 Task: Create Workspace Application Development Workspace description Handle public relations and media outreach. Workspace type Marketing 
Action: Mouse moved to (323, 66)
Screenshot: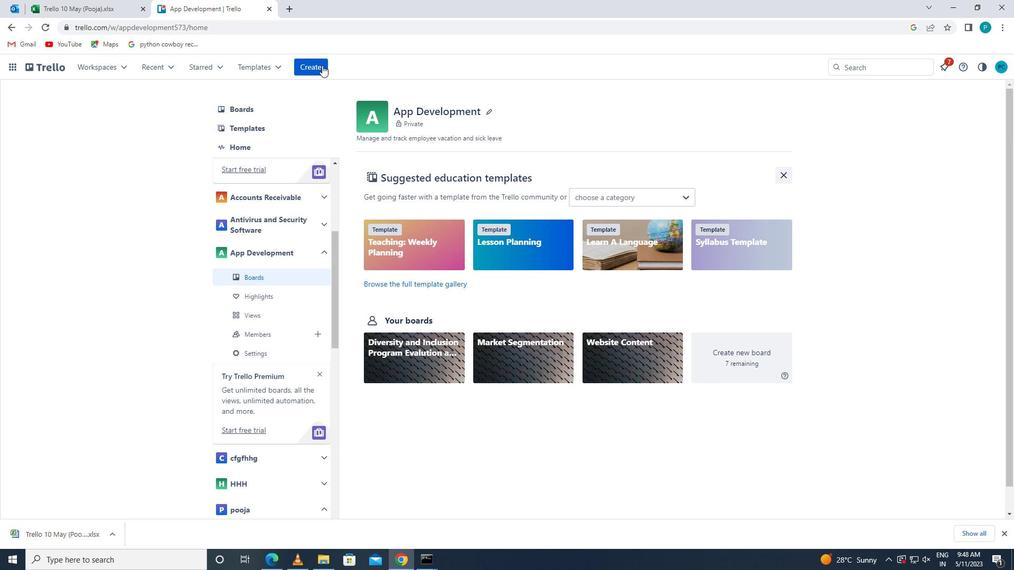 
Action: Mouse pressed left at (323, 66)
Screenshot: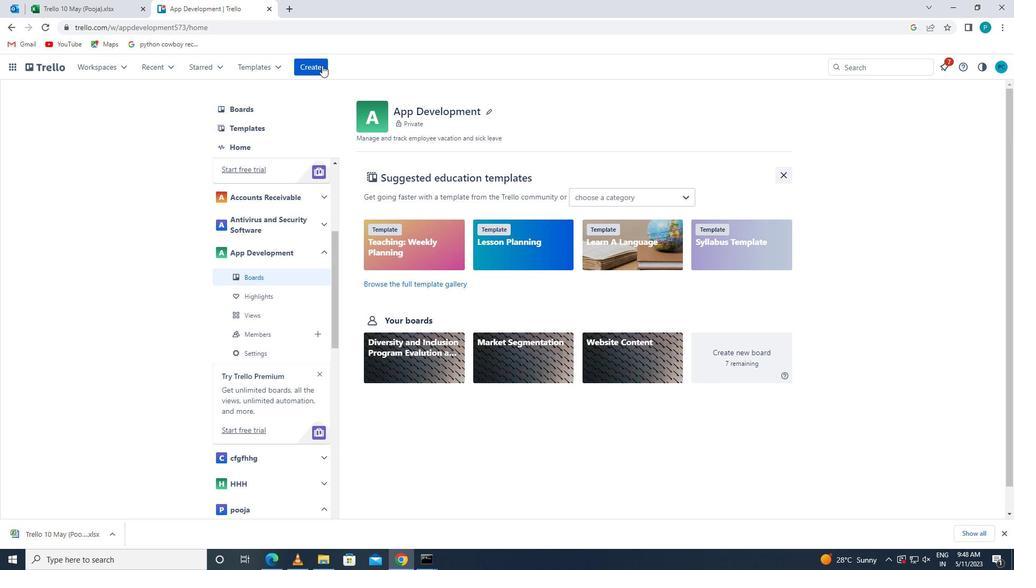 
Action: Mouse moved to (340, 167)
Screenshot: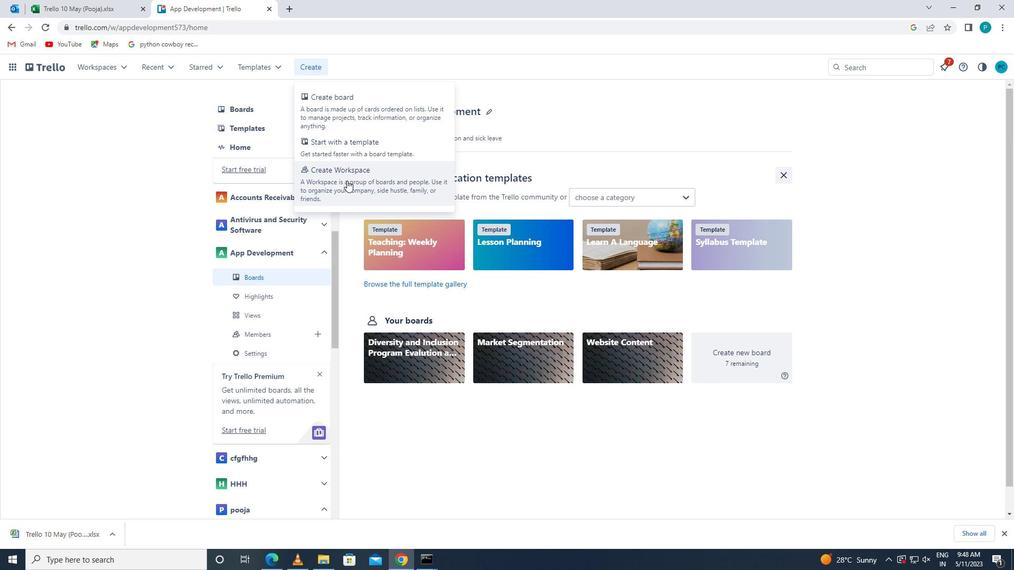 
Action: Mouse pressed left at (340, 167)
Screenshot: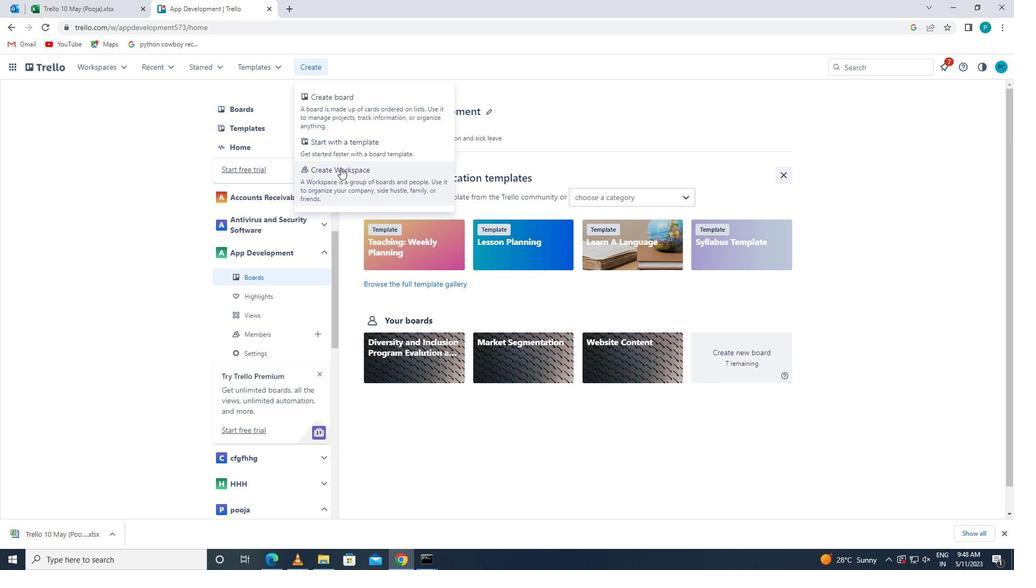 
Action: Mouse moved to (321, 200)
Screenshot: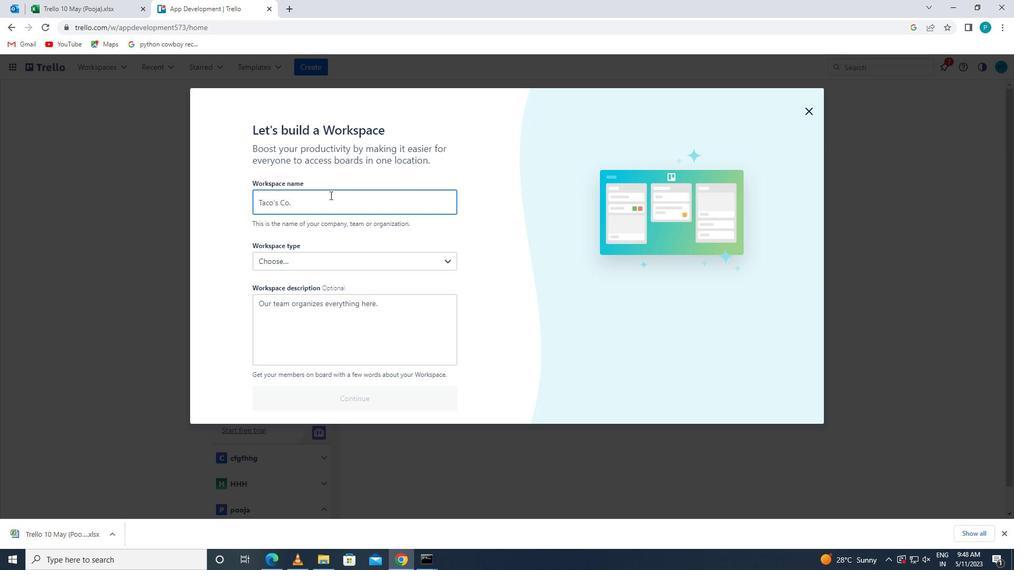 
Action: Mouse pressed left at (321, 200)
Screenshot: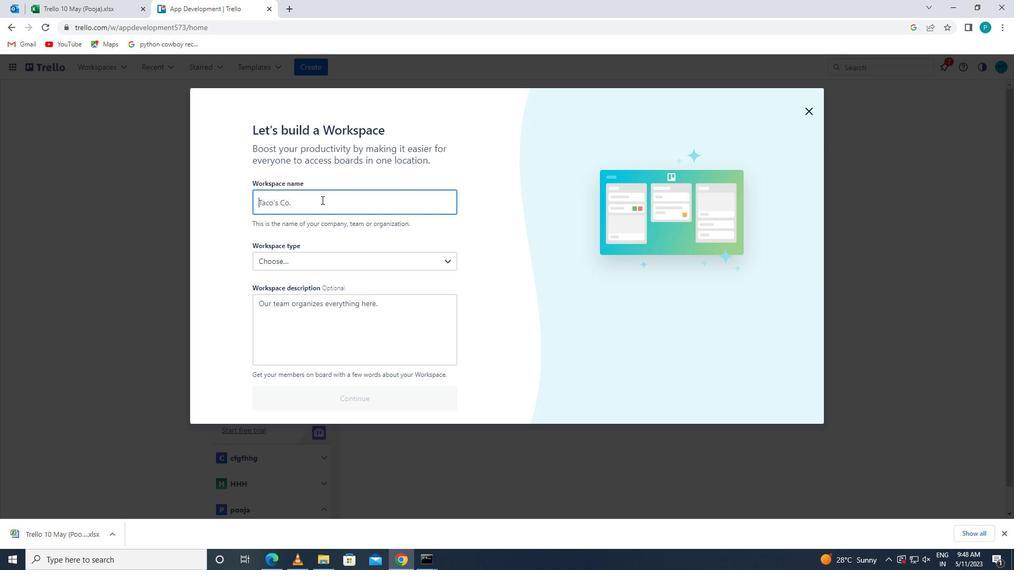 
Action: Key pressed <Key.caps_lock>a<Key.caps_lock>pplication<Key.space><Key.caps_lock>d<Key.caps_lock>evelopment
Screenshot: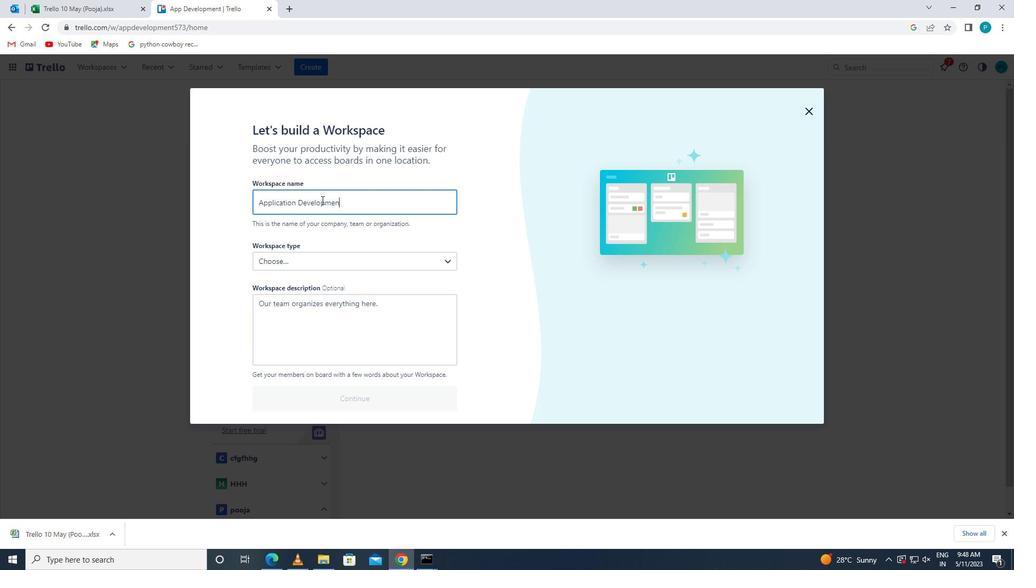 
Action: Mouse moved to (304, 316)
Screenshot: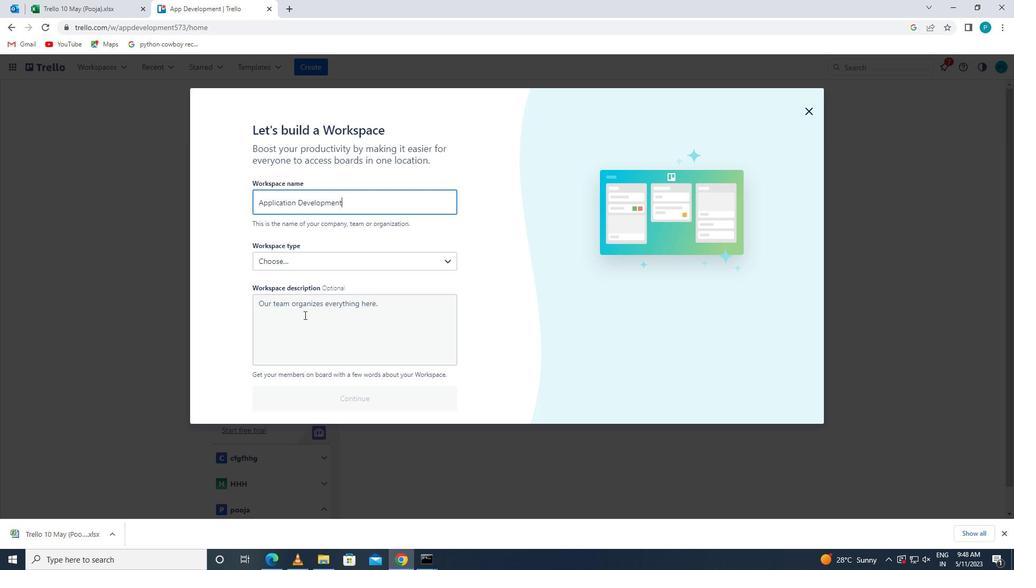 
Action: Mouse pressed left at (304, 316)
Screenshot: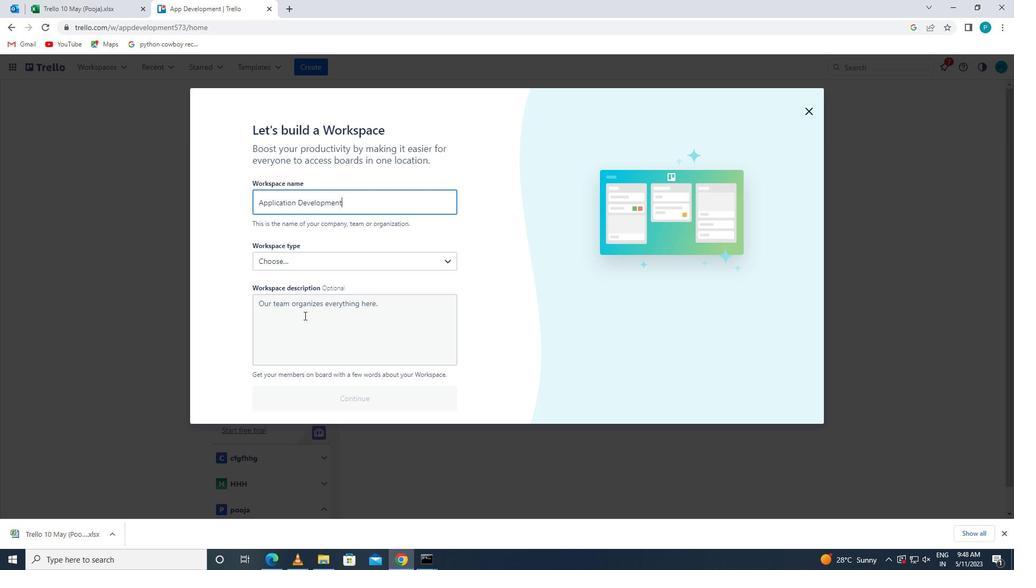 
Action: Key pressed <Key.caps_lock>h<Key.caps_lock>andle<Key.space><Key.caps_lock>p<Key.caps_lock><Key.backspace>public<Key.space>relations<Key.space>and<Key.space>media<Key.space>outreach
Screenshot: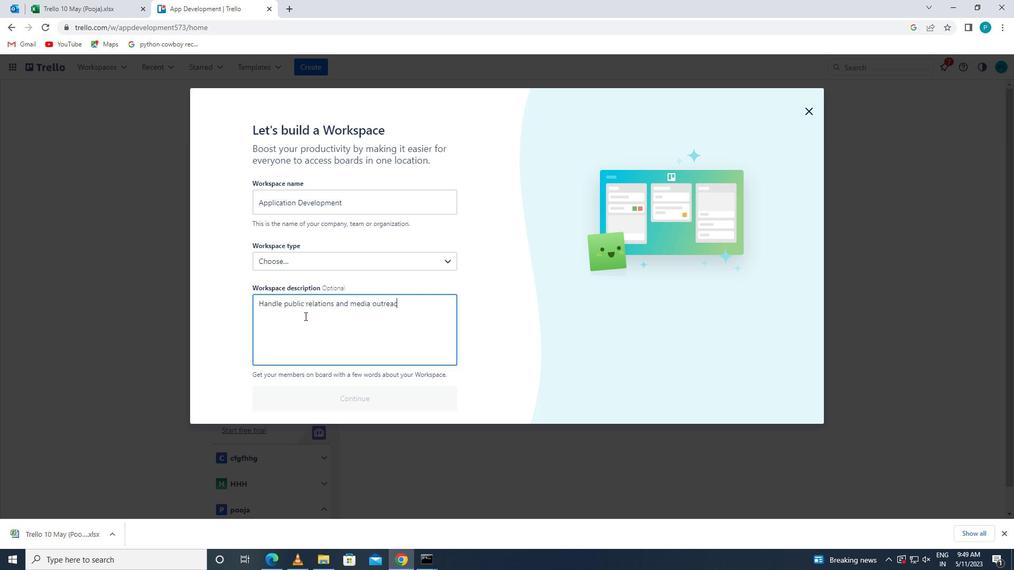 
Action: Mouse moved to (301, 255)
Screenshot: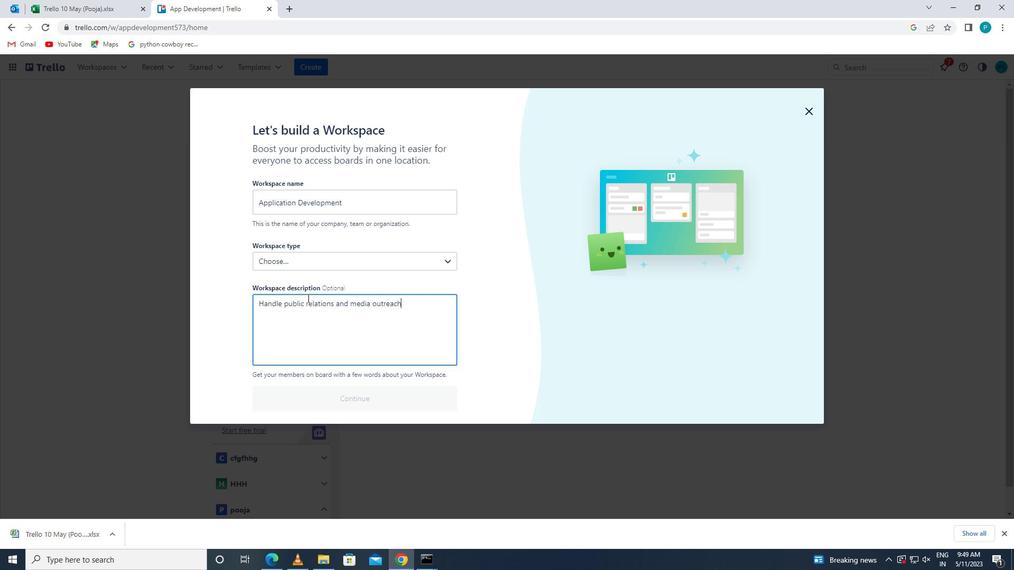 
Action: Mouse pressed left at (301, 255)
Screenshot: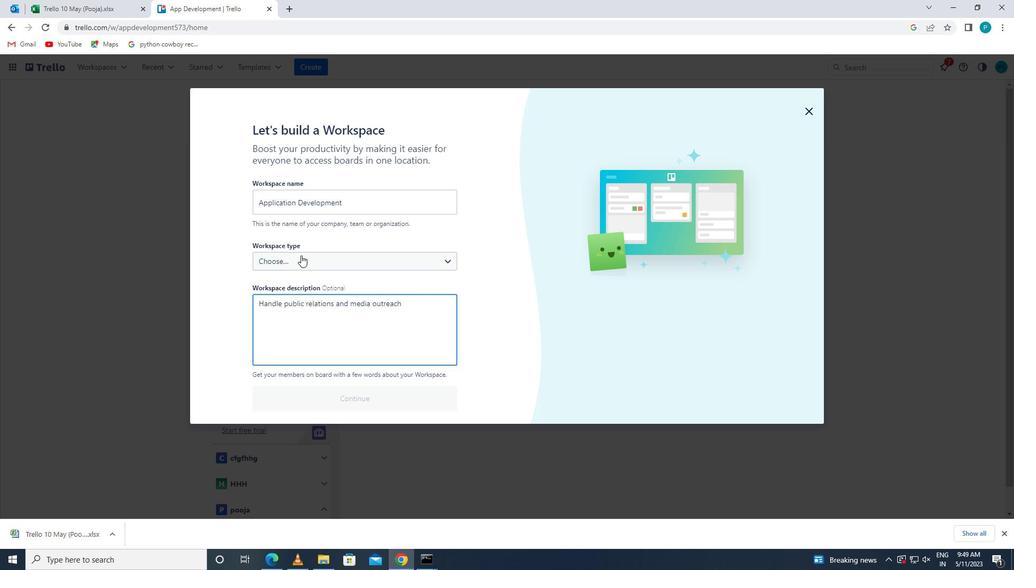 
Action: Mouse moved to (309, 392)
Screenshot: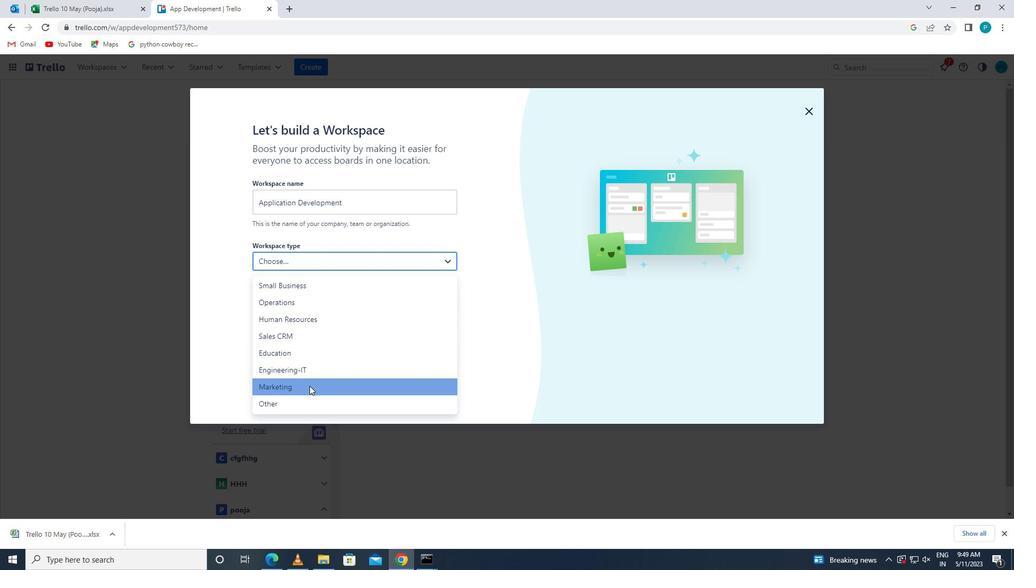 
Action: Mouse pressed left at (309, 392)
Screenshot: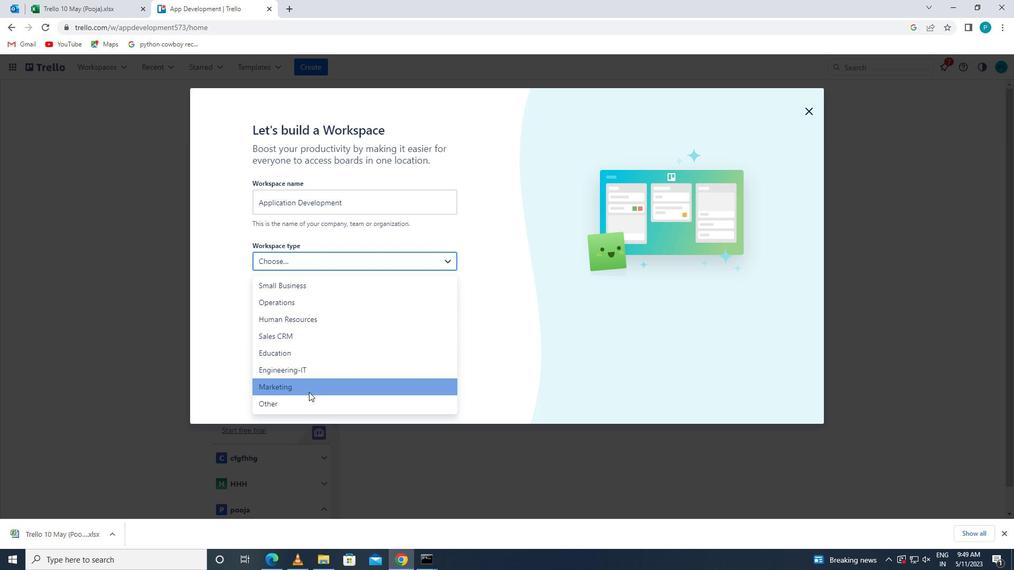 
Action: Mouse moved to (328, 396)
Screenshot: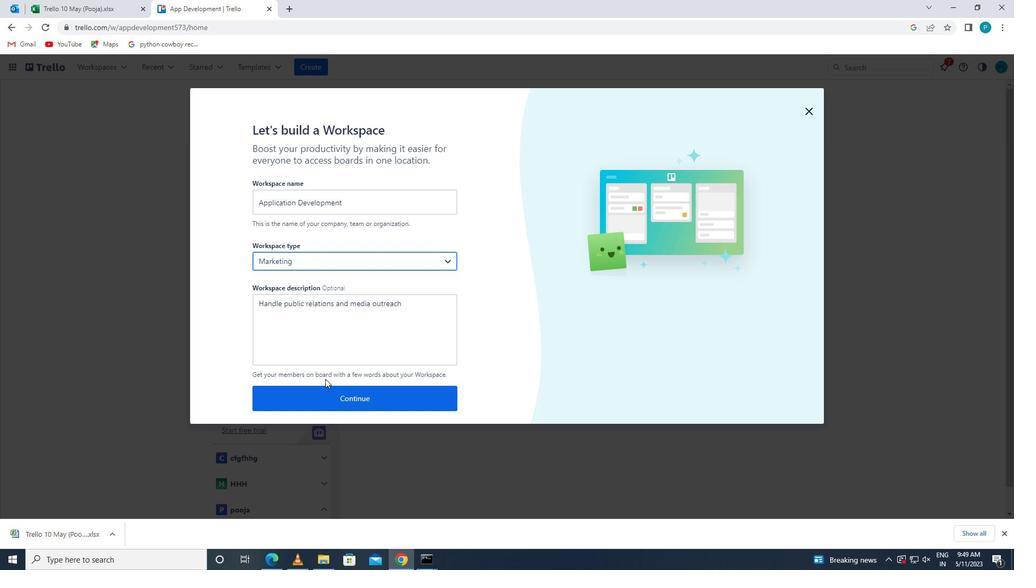 
Action: Mouse pressed left at (328, 396)
Screenshot: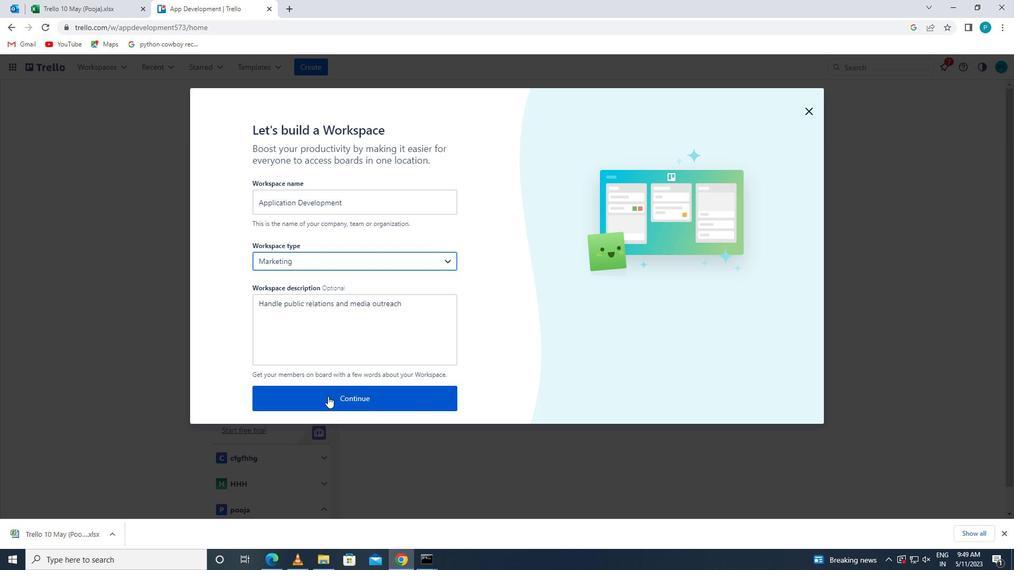 
Action: Mouse moved to (329, 377)
Screenshot: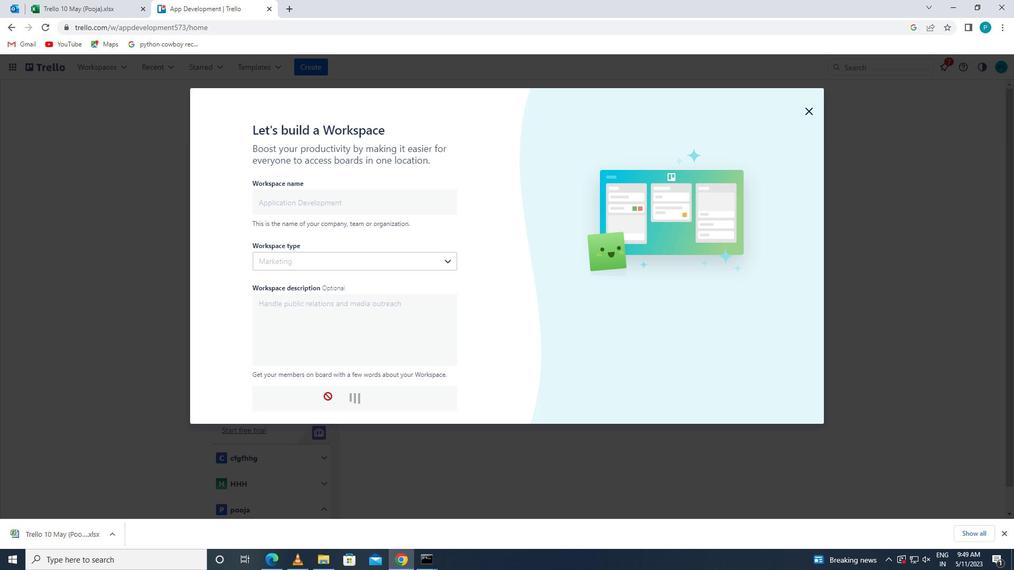 
